 Task: Create a sub task Release to Production / Go Live for the task  Implement a new cloud-based supply chain management system for a company in the project AnalyseNow , assign it to team member softage.1@softage.net and update the status of the sub task to  Completed , set the priority of the sub task to High
Action: Mouse moved to (95, 258)
Screenshot: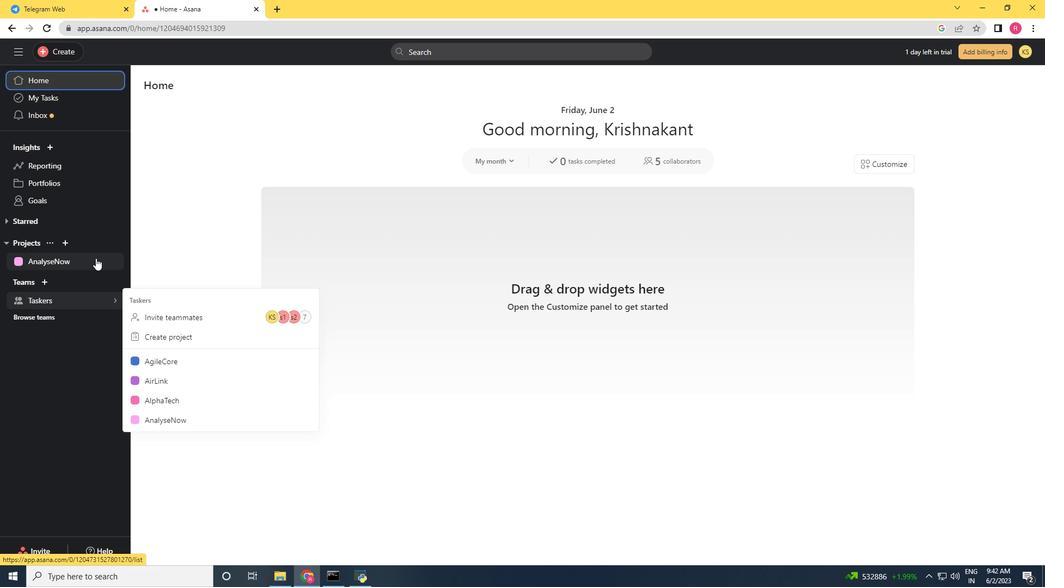 
Action: Mouse pressed left at (95, 258)
Screenshot: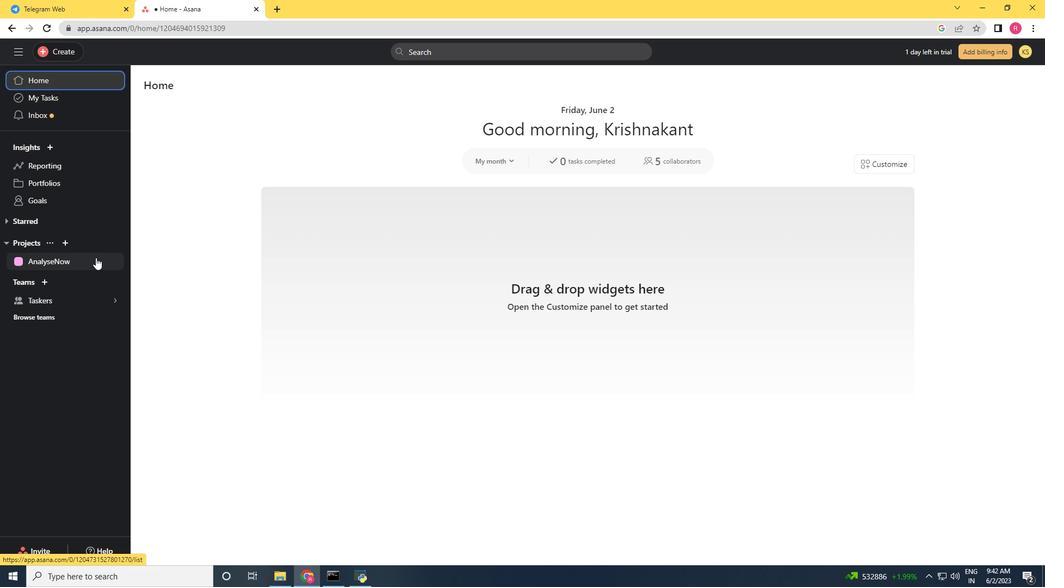 
Action: Mouse moved to (567, 243)
Screenshot: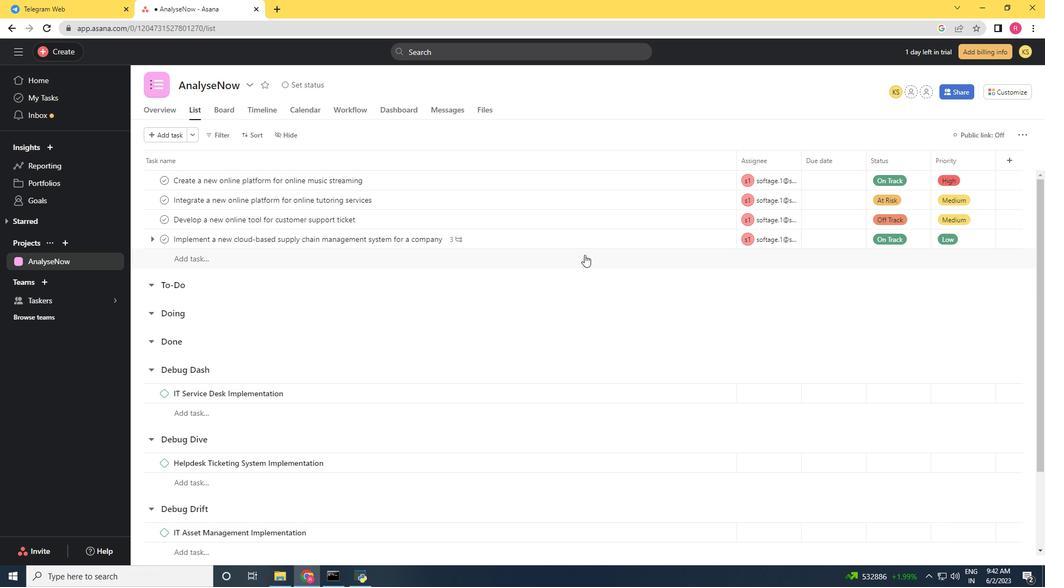 
Action: Mouse pressed left at (567, 243)
Screenshot: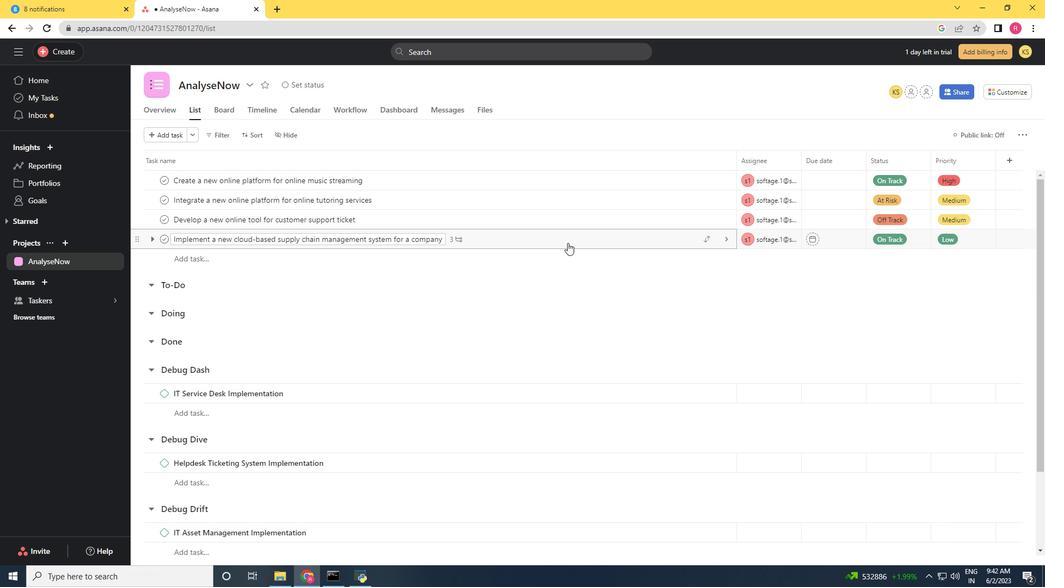 
Action: Mouse moved to (766, 308)
Screenshot: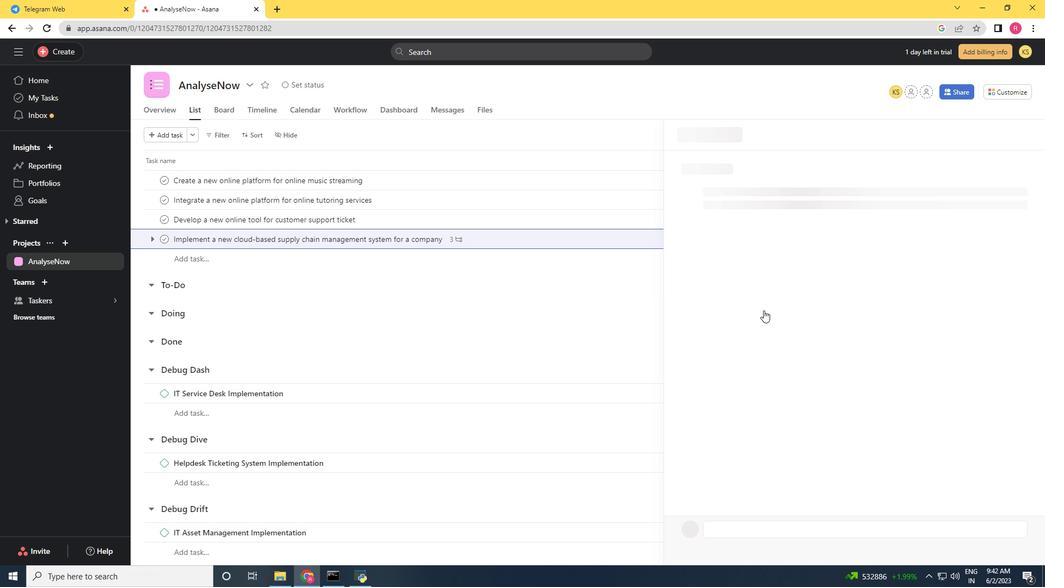 
Action: Mouse scrolled (766, 307) with delta (0, 0)
Screenshot: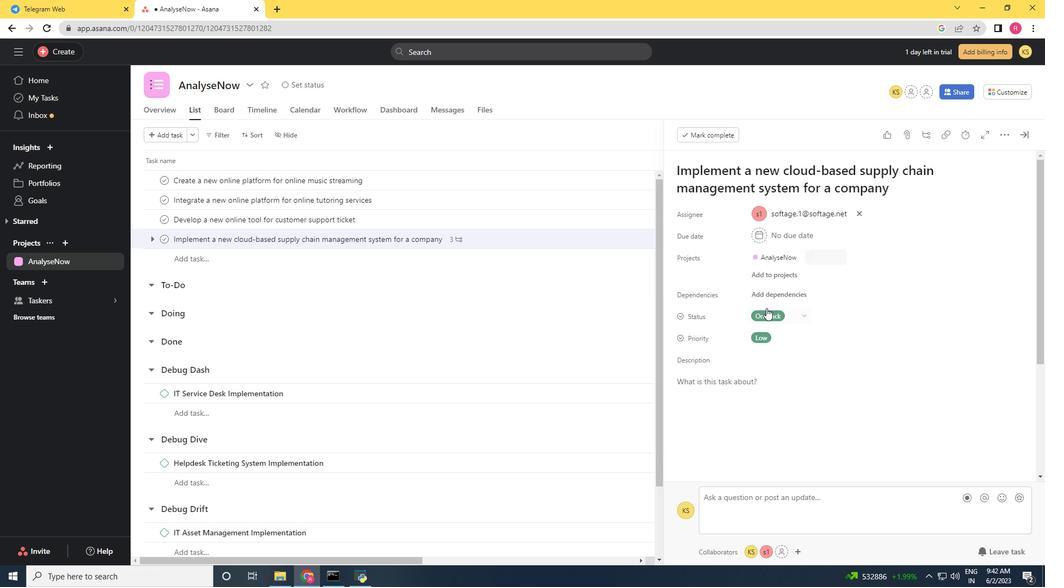
Action: Mouse scrolled (766, 307) with delta (0, 0)
Screenshot: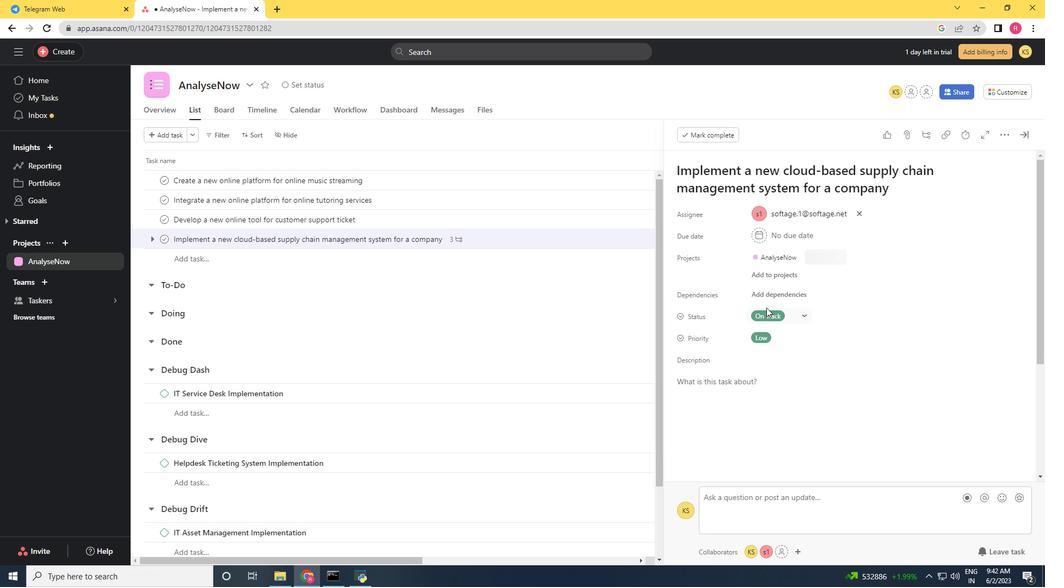 
Action: Mouse scrolled (766, 307) with delta (0, 0)
Screenshot: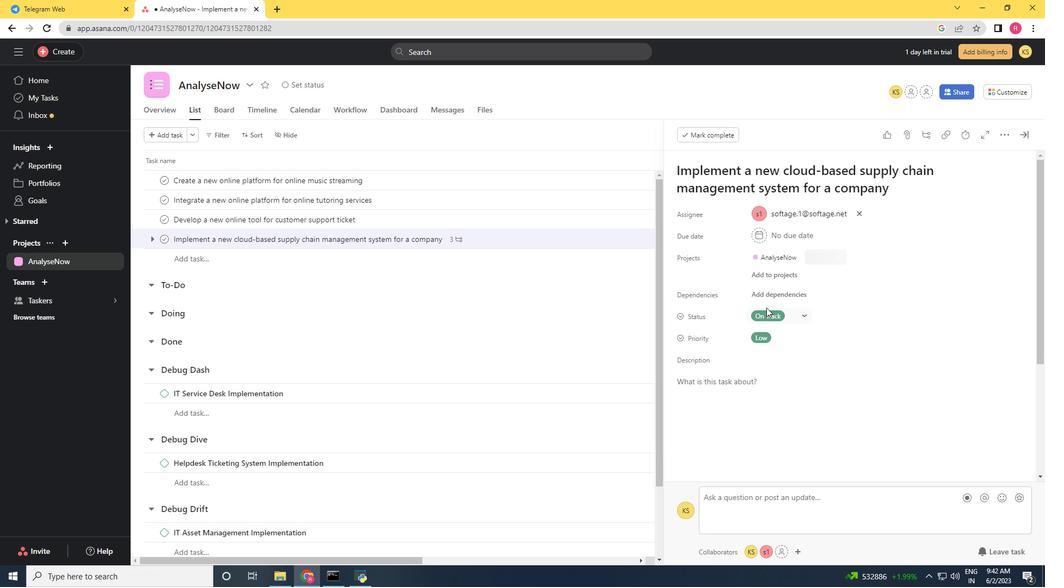 
Action: Mouse scrolled (766, 307) with delta (0, 0)
Screenshot: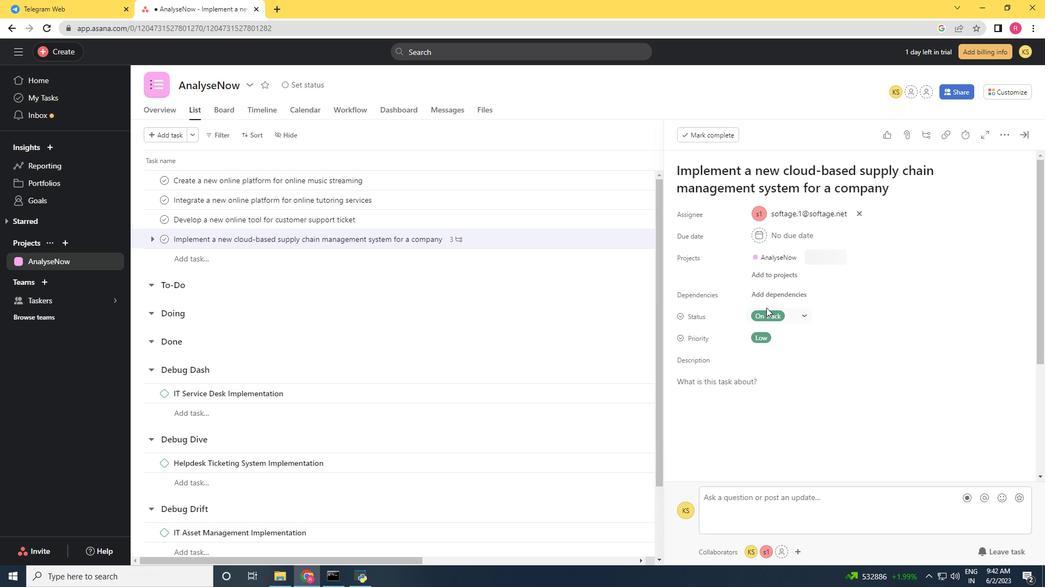 
Action: Mouse moved to (719, 397)
Screenshot: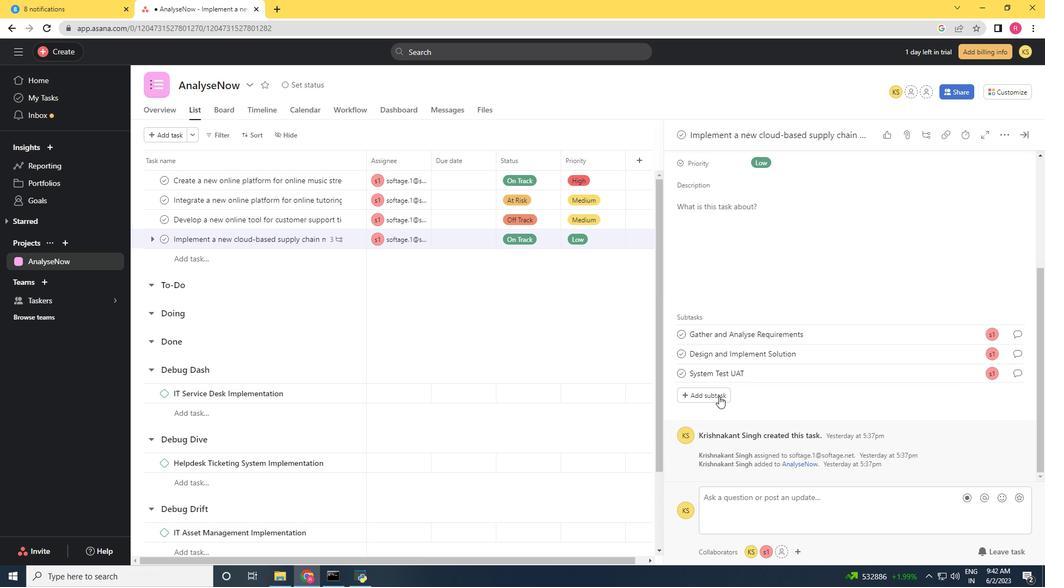 
Action: Mouse pressed left at (719, 397)
Screenshot: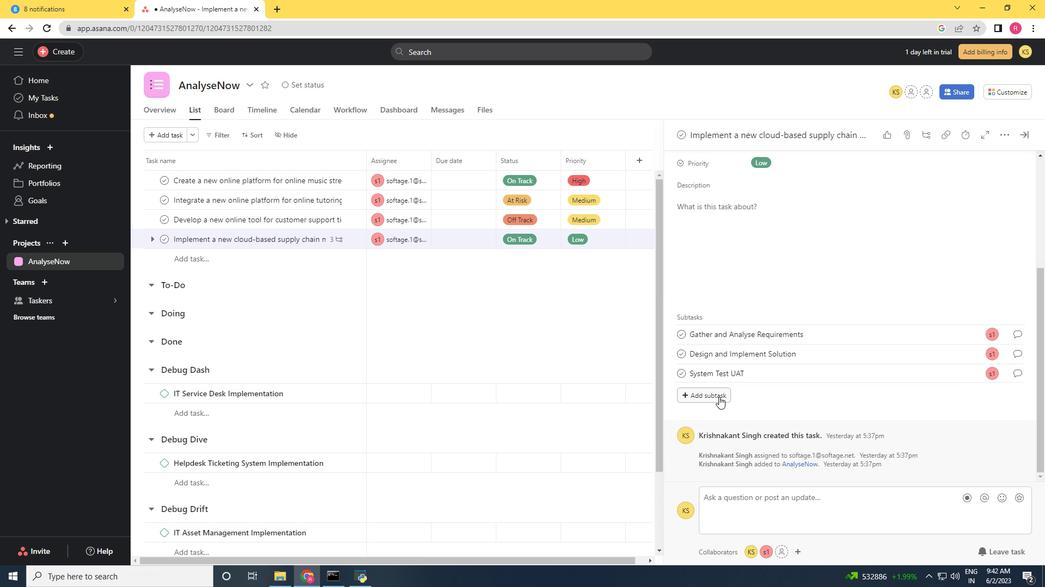 
Action: Mouse moved to (700, 219)
Screenshot: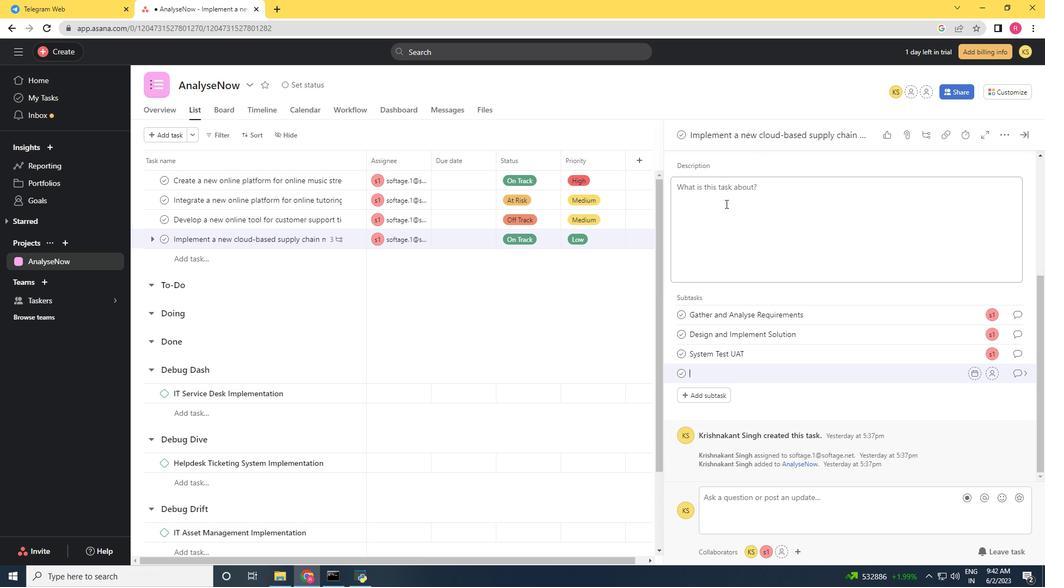 
Action: Key pressed <Key.shift><Key.shift><Key.shift><Key.shift>Release<Key.space>to<Key.space><Key.shift>Production<Key.space>/<Key.space><Key.shift>Go<Key.space><Key.shift><Key.shift><Key.shift><Key.shift><Key.shift>Live
Screenshot: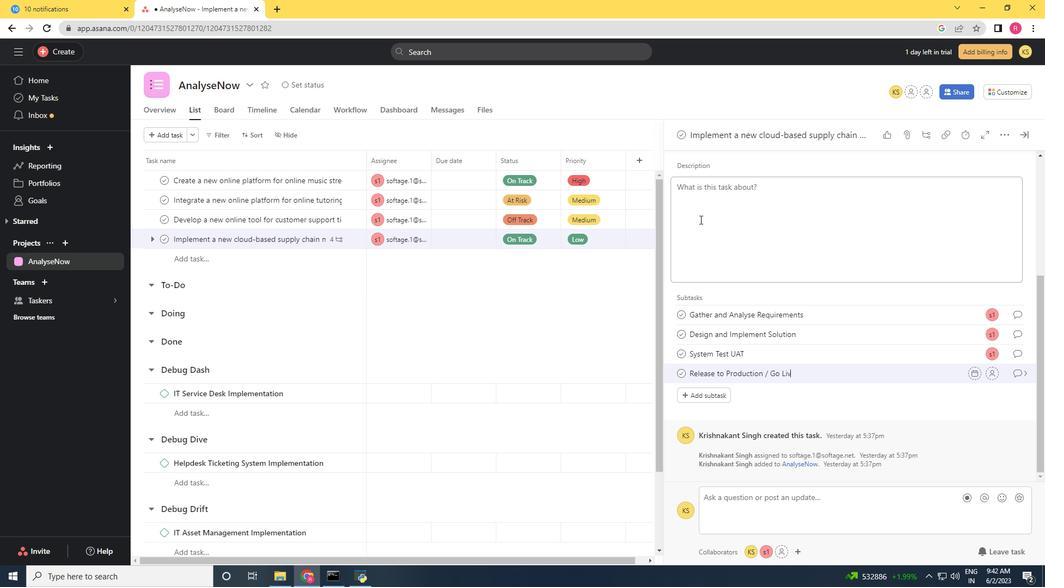 
Action: Mouse moved to (995, 372)
Screenshot: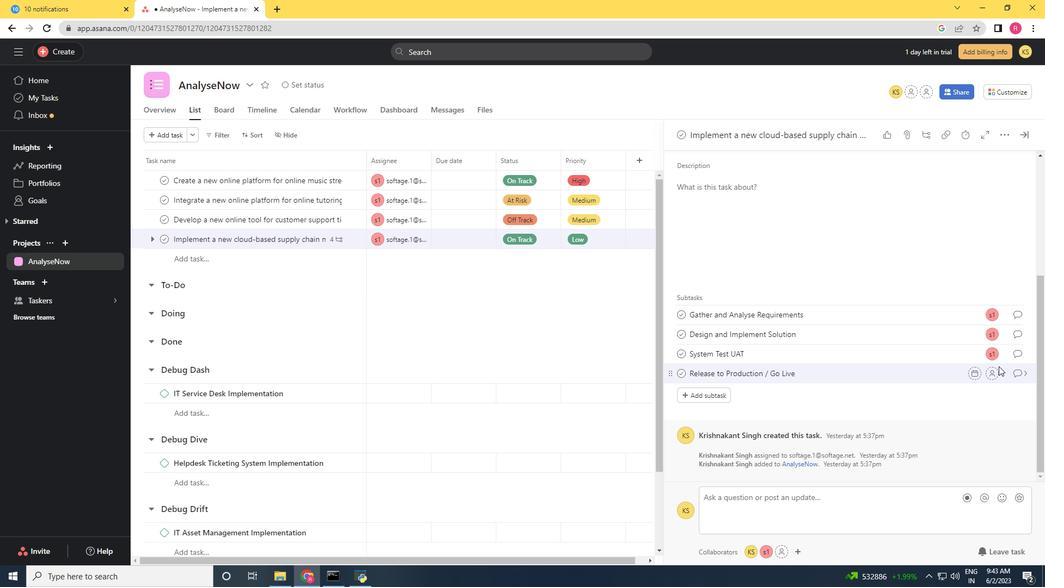 
Action: Mouse pressed left at (995, 372)
Screenshot: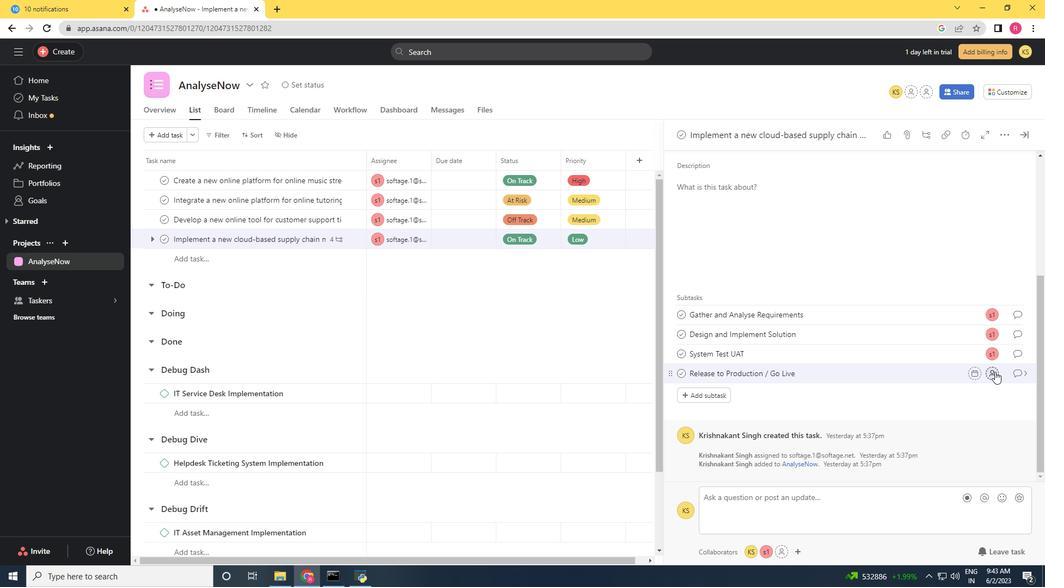 
Action: Mouse moved to (923, 415)
Screenshot: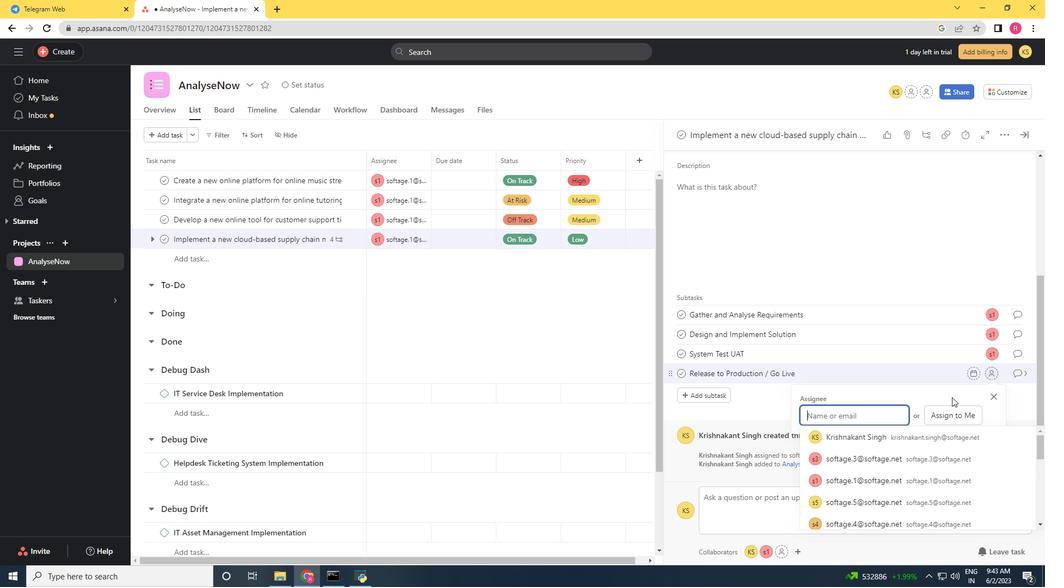 
Action: Key pressed softs<Key.backspace>age.1<Key.shift>@softage.net
Screenshot: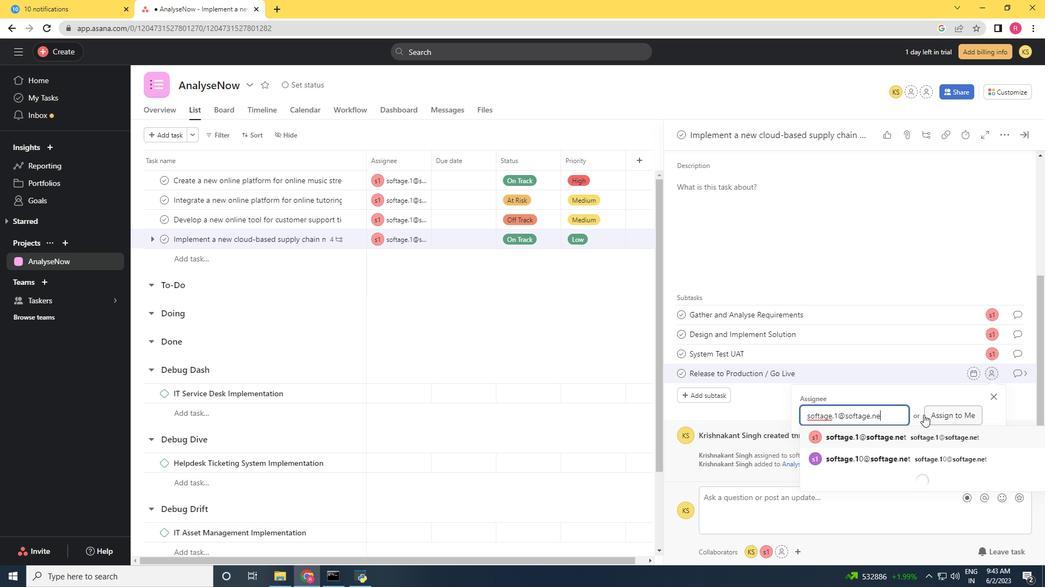 
Action: Mouse moved to (894, 441)
Screenshot: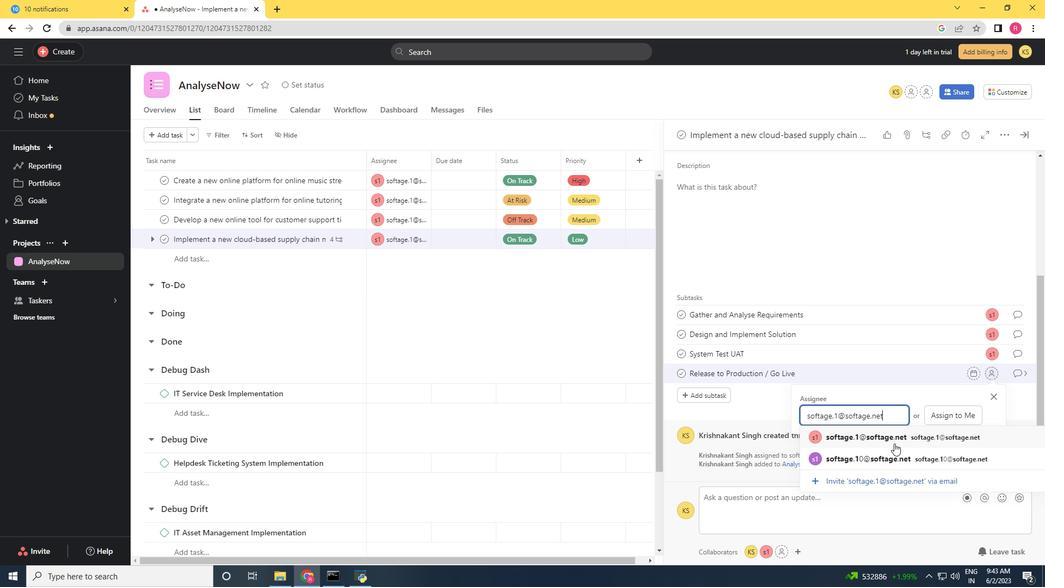 
Action: Mouse pressed left at (894, 441)
Screenshot: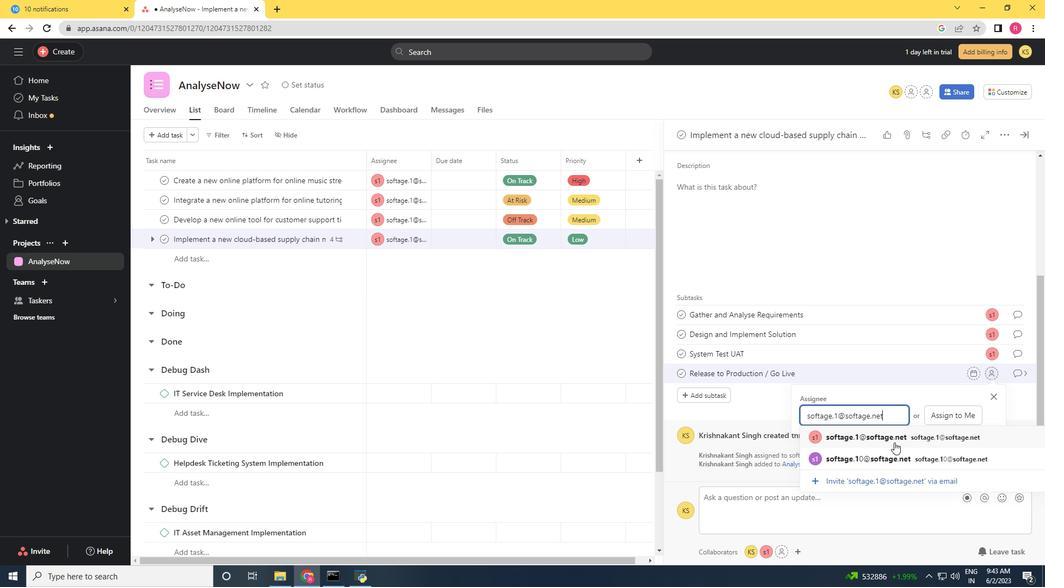 
Action: Mouse moved to (1021, 371)
Screenshot: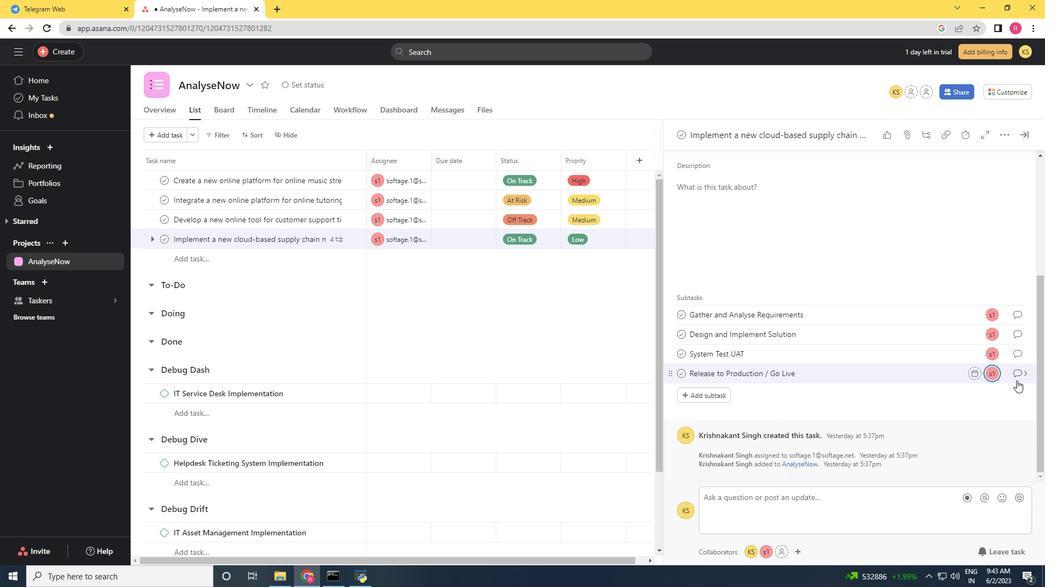 
Action: Mouse pressed left at (1021, 371)
Screenshot: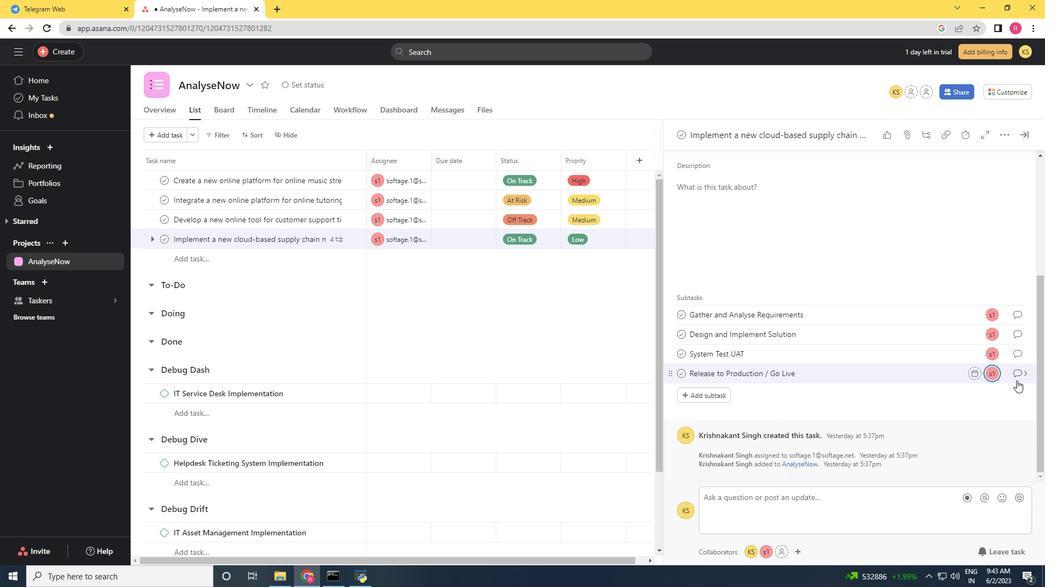 
Action: Mouse moved to (702, 290)
Screenshot: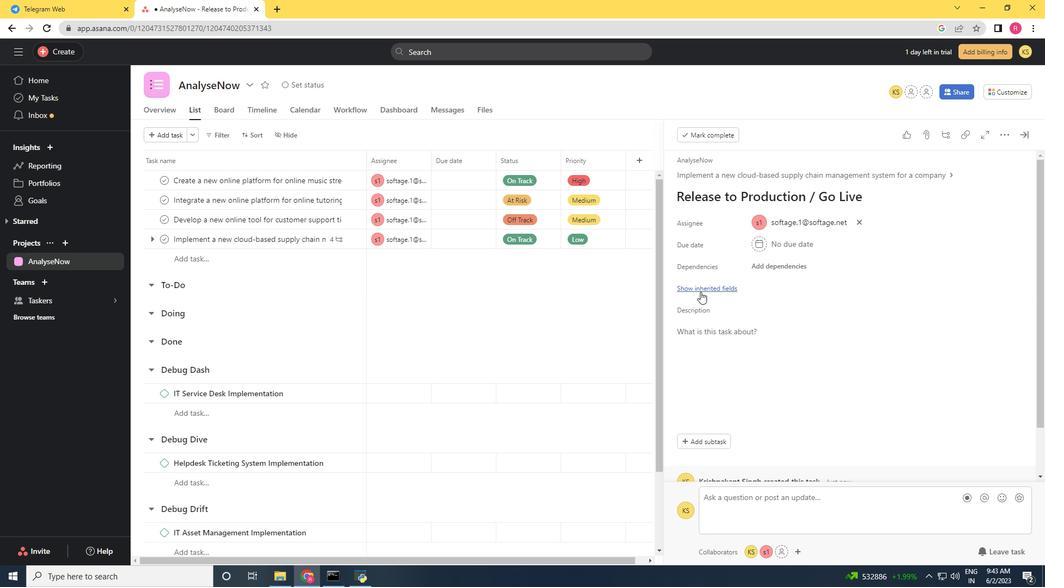 
Action: Mouse pressed left at (702, 290)
Screenshot: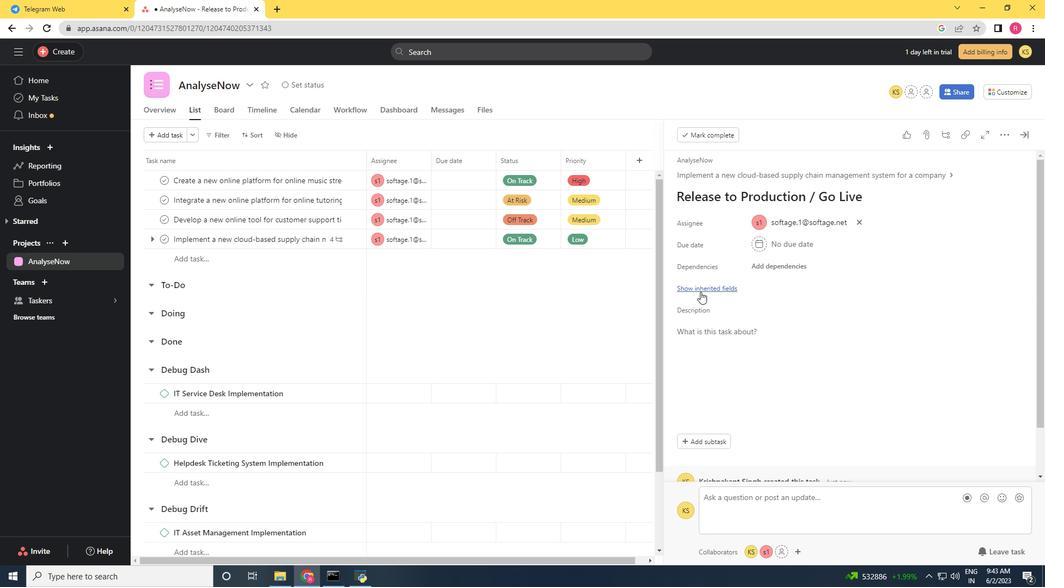 
Action: Mouse moved to (764, 303)
Screenshot: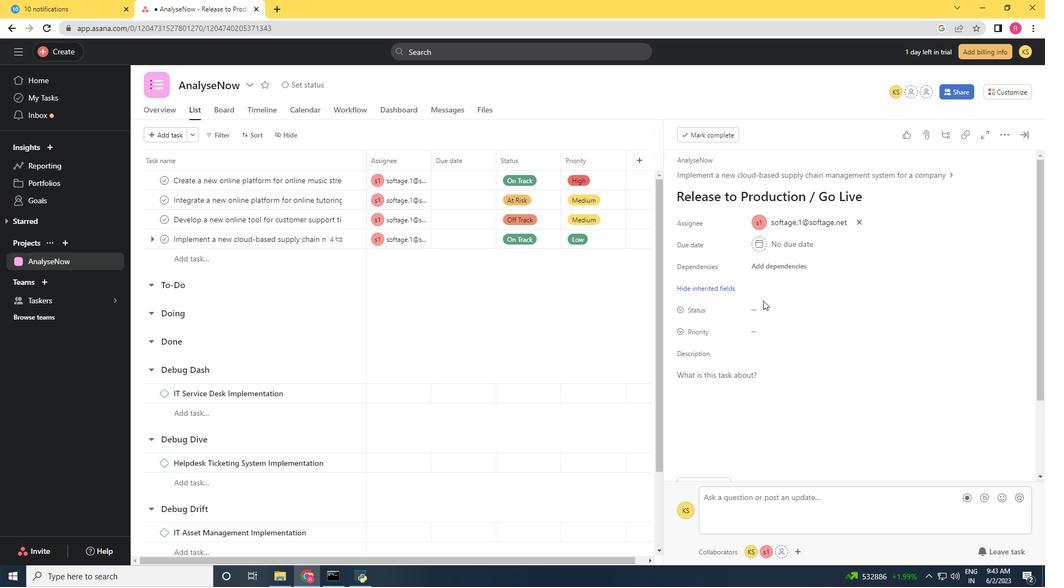
Action: Mouse pressed left at (764, 303)
Screenshot: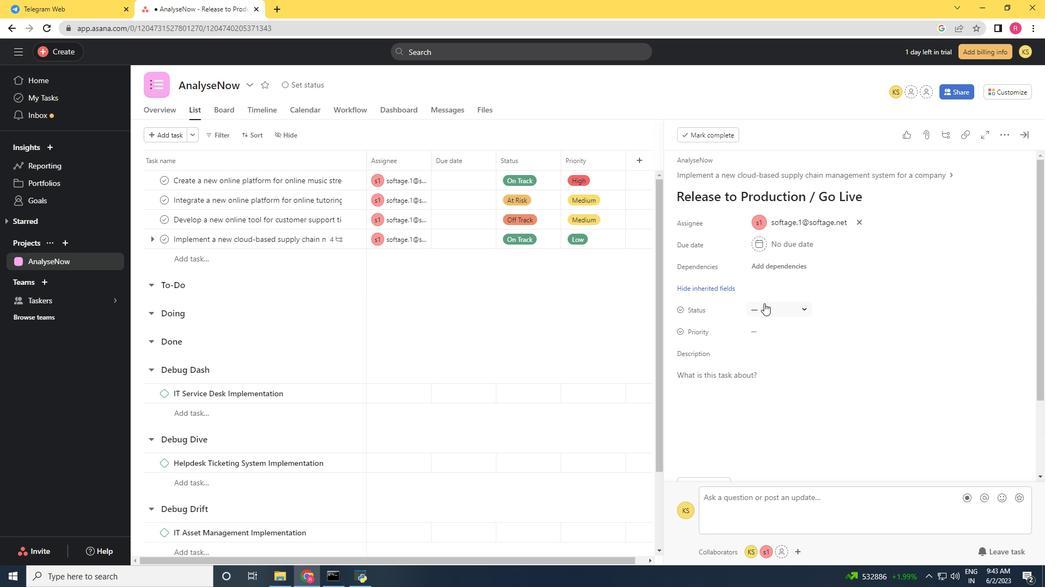 
Action: Mouse moved to (778, 409)
Screenshot: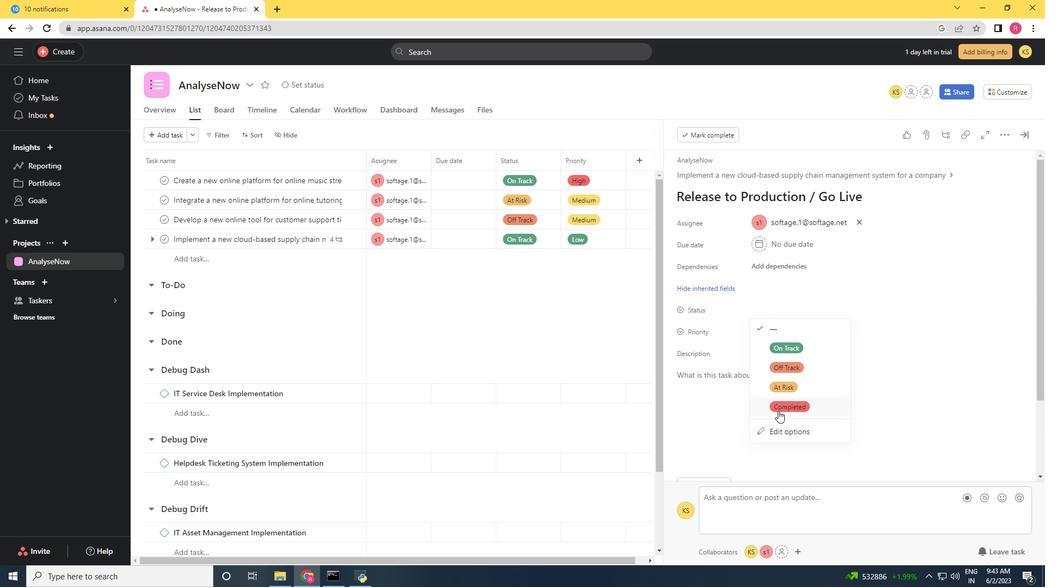 
Action: Mouse pressed left at (778, 409)
Screenshot: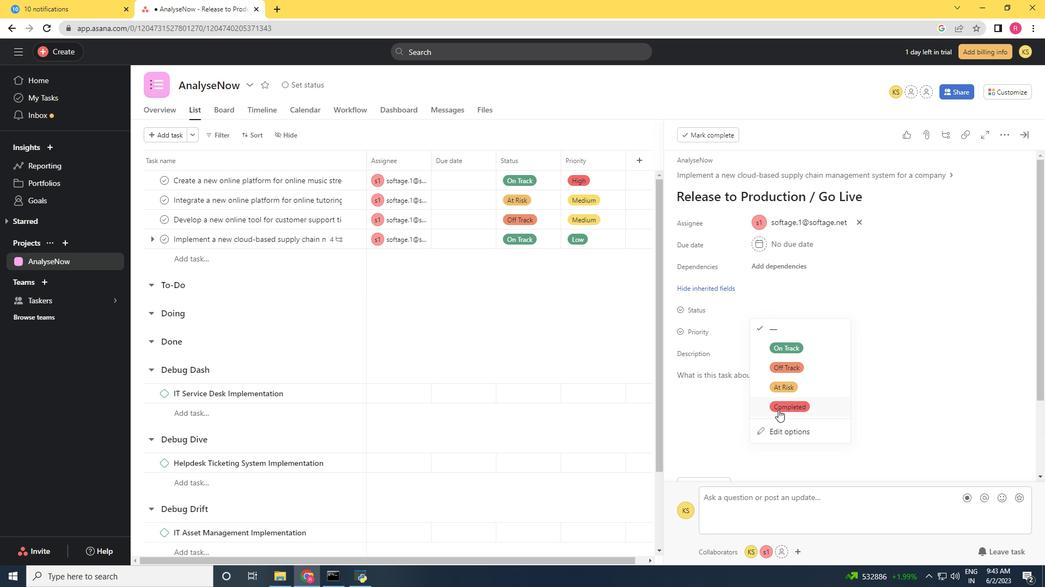 
Action: Mouse moved to (760, 333)
Screenshot: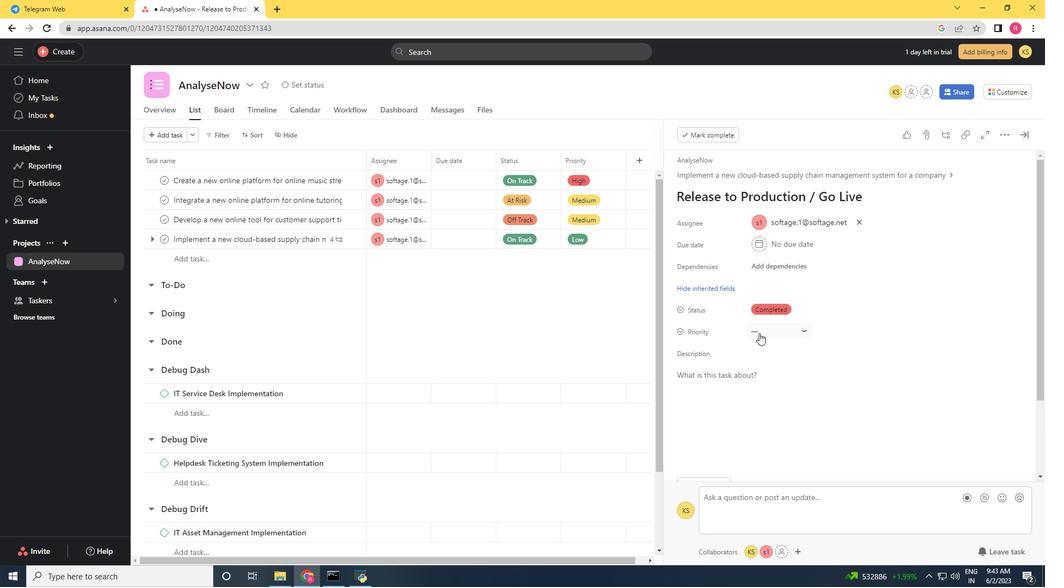 
Action: Mouse pressed left at (760, 333)
Screenshot: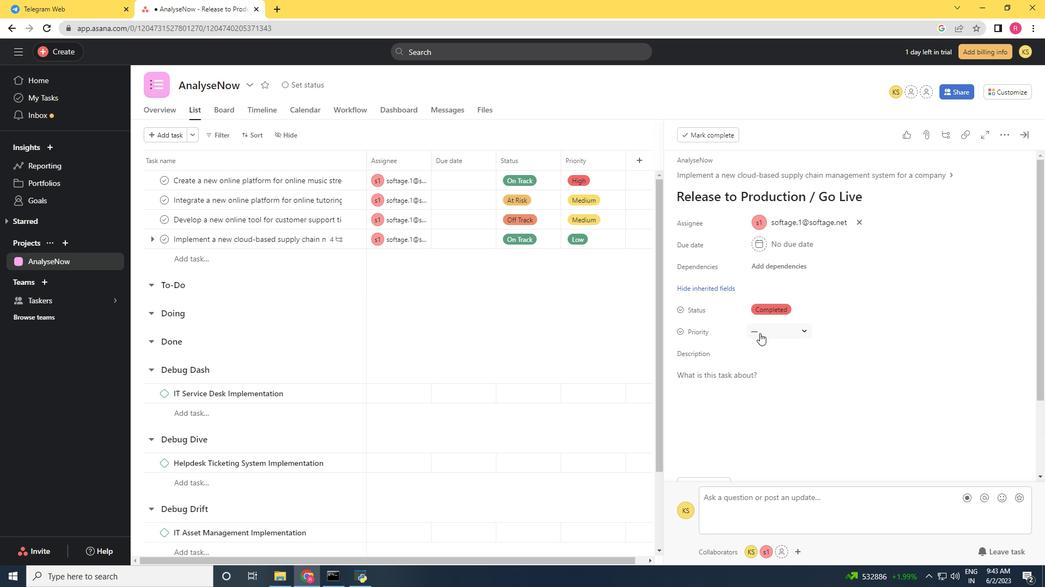 
Action: Mouse moved to (776, 372)
Screenshot: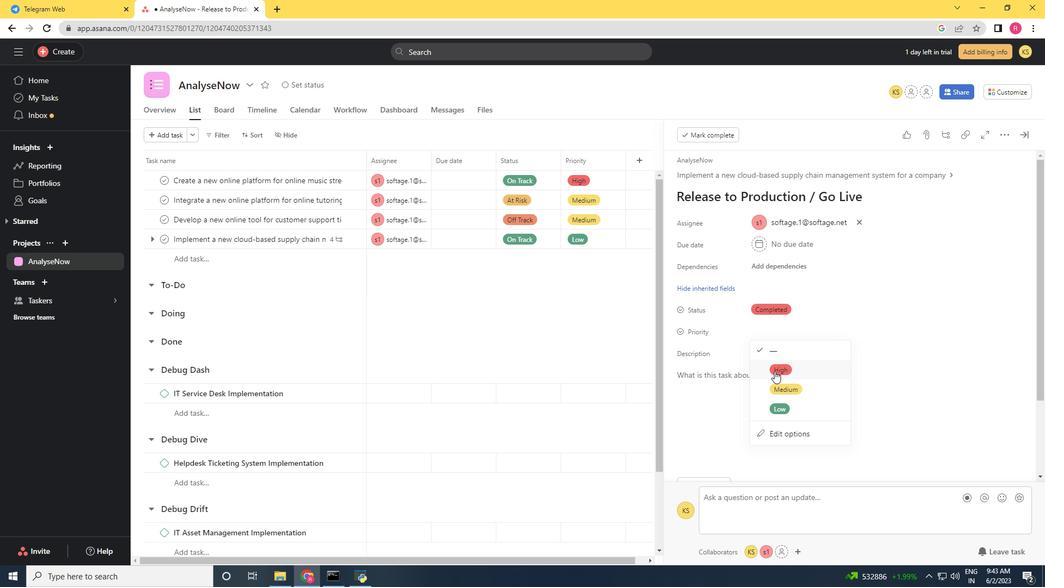 
Action: Mouse pressed left at (776, 372)
Screenshot: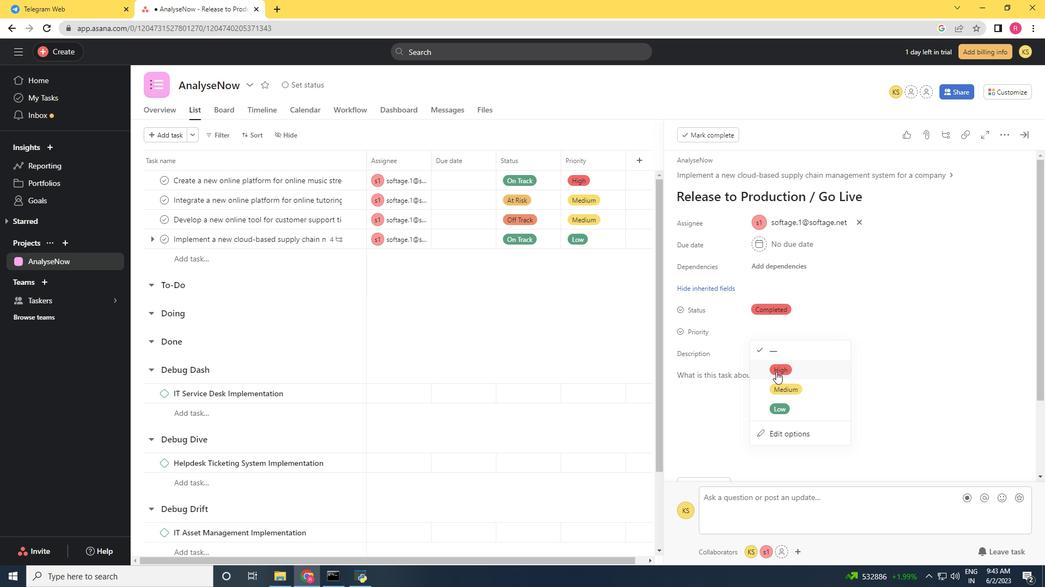 
Action: Mouse moved to (768, 380)
Screenshot: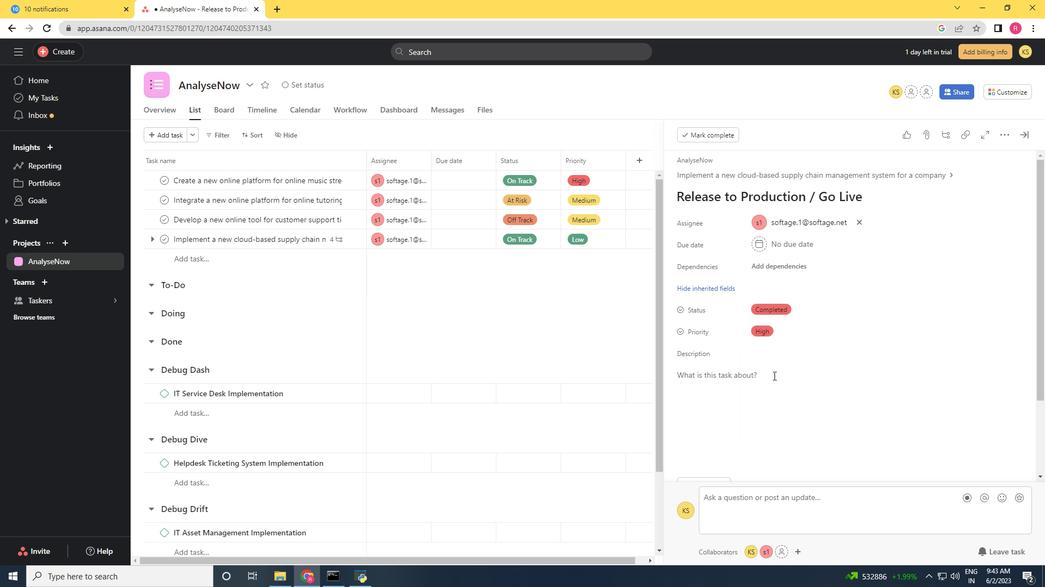 
